 Task: Add Mini Chocolate Toffee to the cart.
Action: Mouse moved to (30, 84)
Screenshot: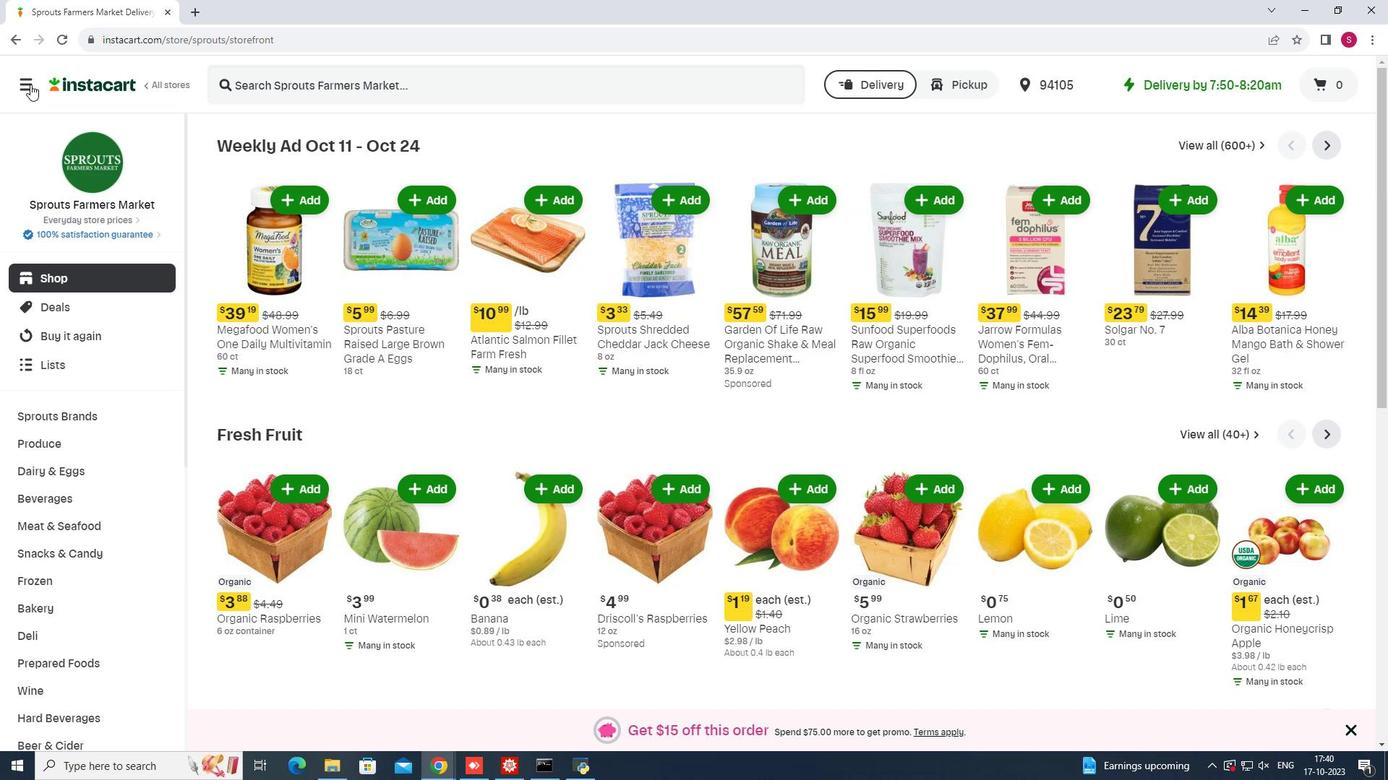 
Action: Mouse pressed left at (30, 84)
Screenshot: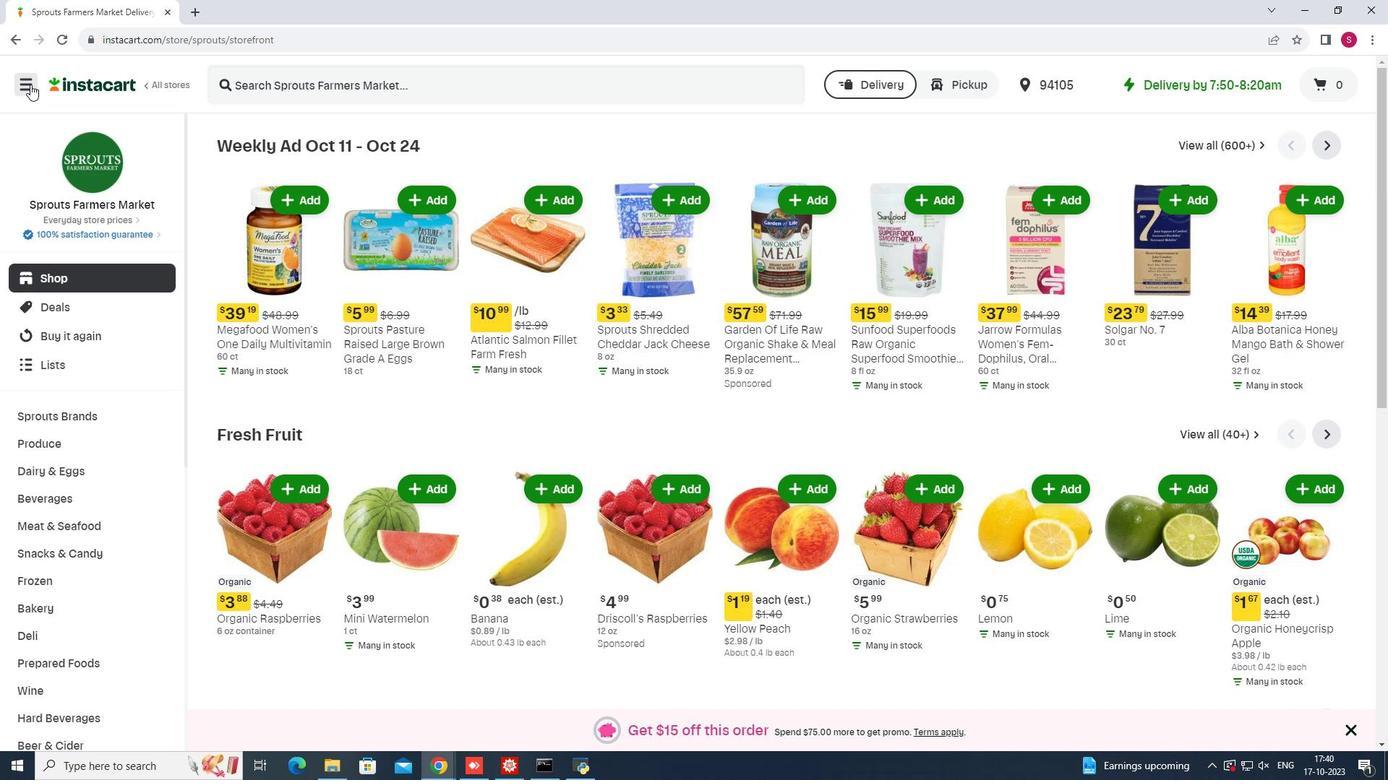 
Action: Mouse moved to (99, 389)
Screenshot: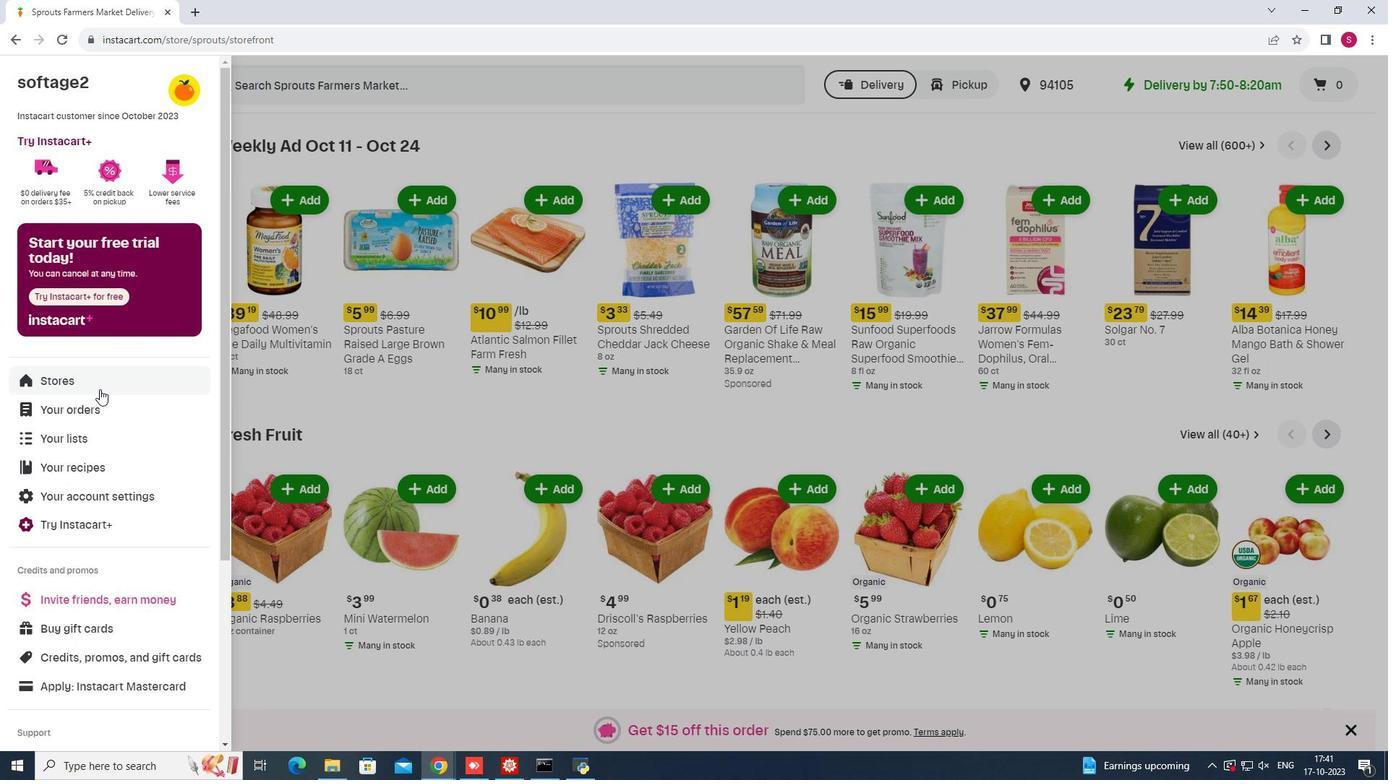 
Action: Mouse pressed left at (99, 389)
Screenshot: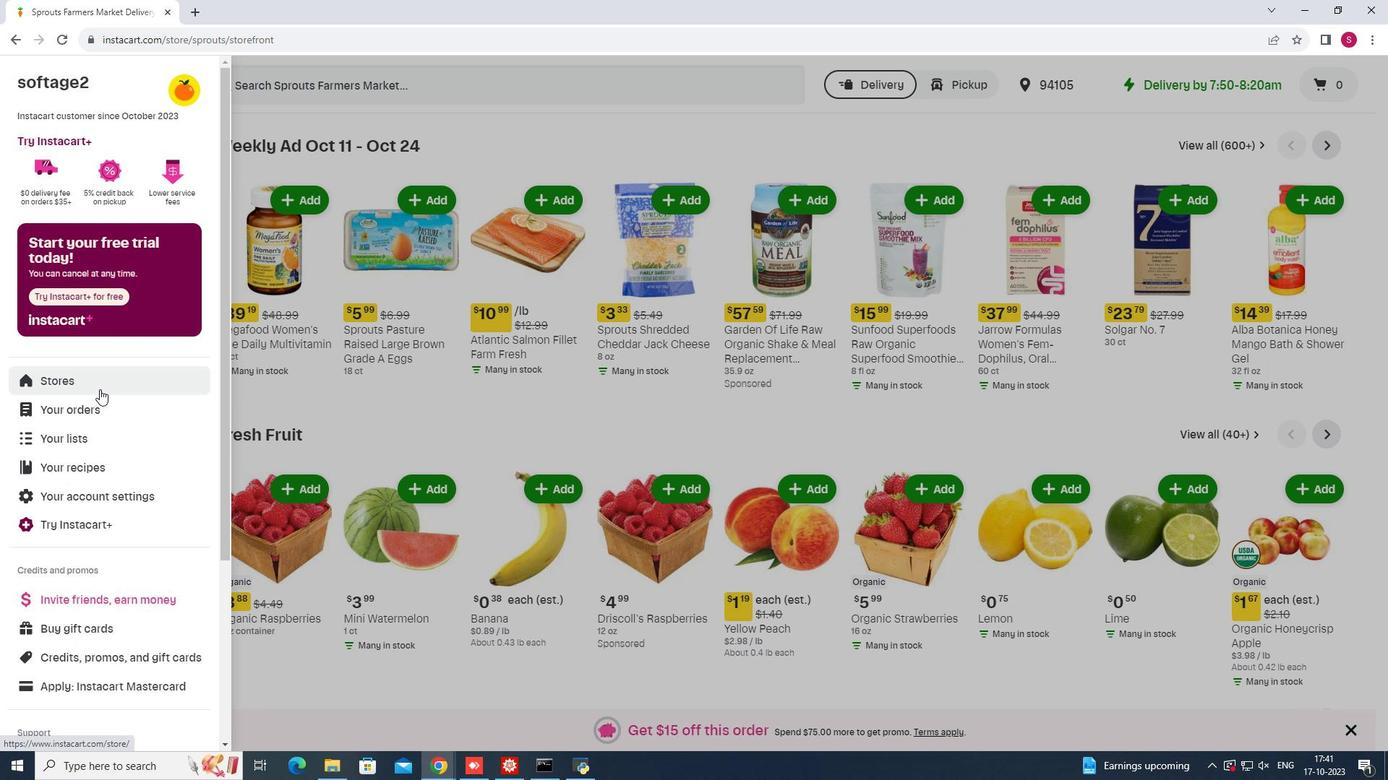 
Action: Mouse moved to (342, 136)
Screenshot: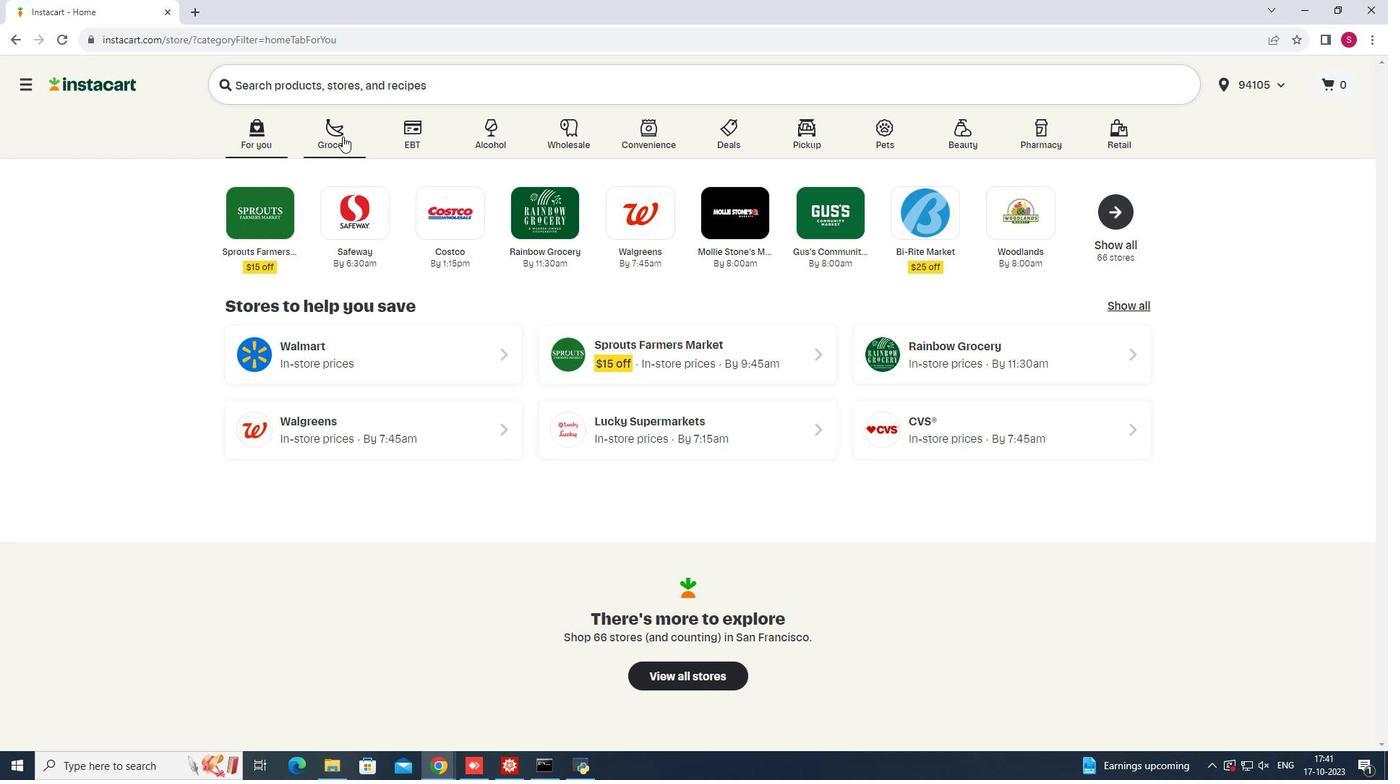 
Action: Mouse pressed left at (342, 136)
Screenshot: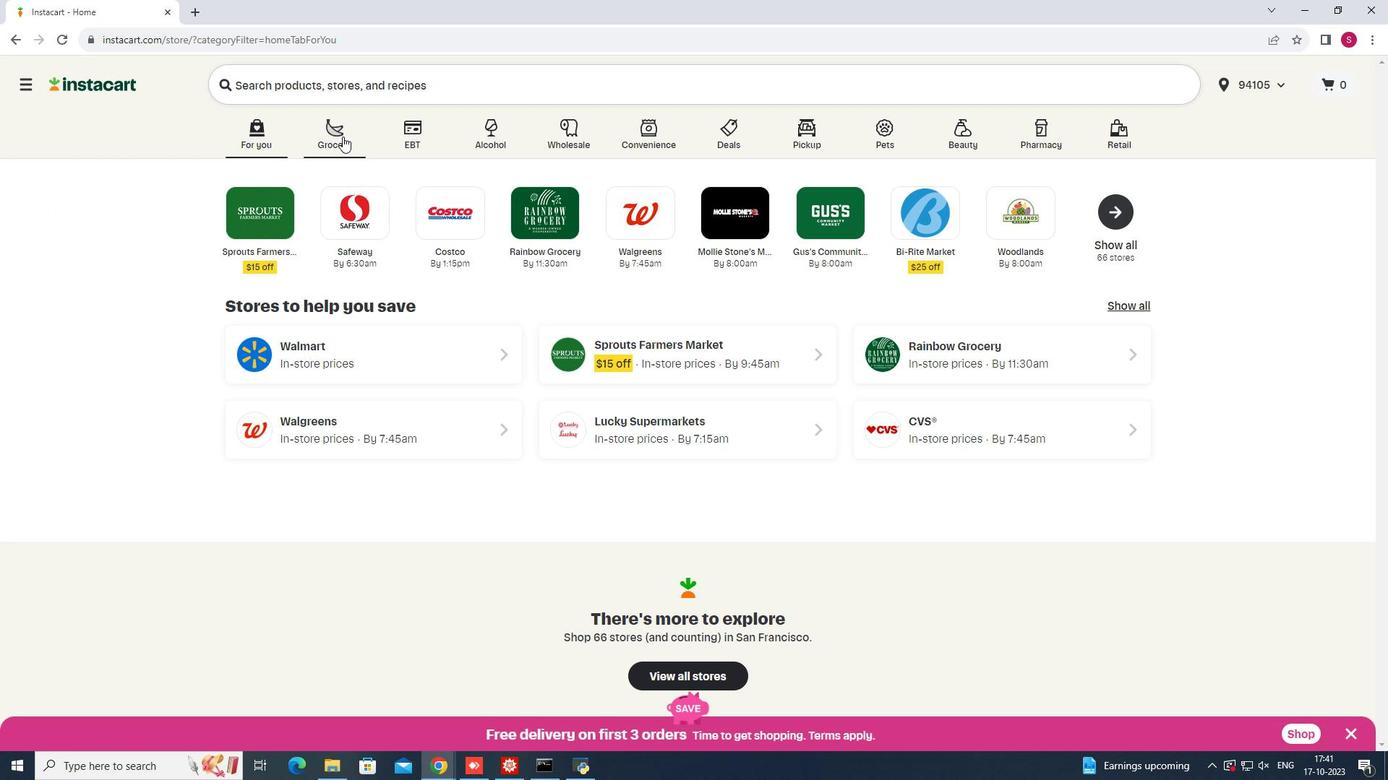 
Action: Mouse moved to (1019, 193)
Screenshot: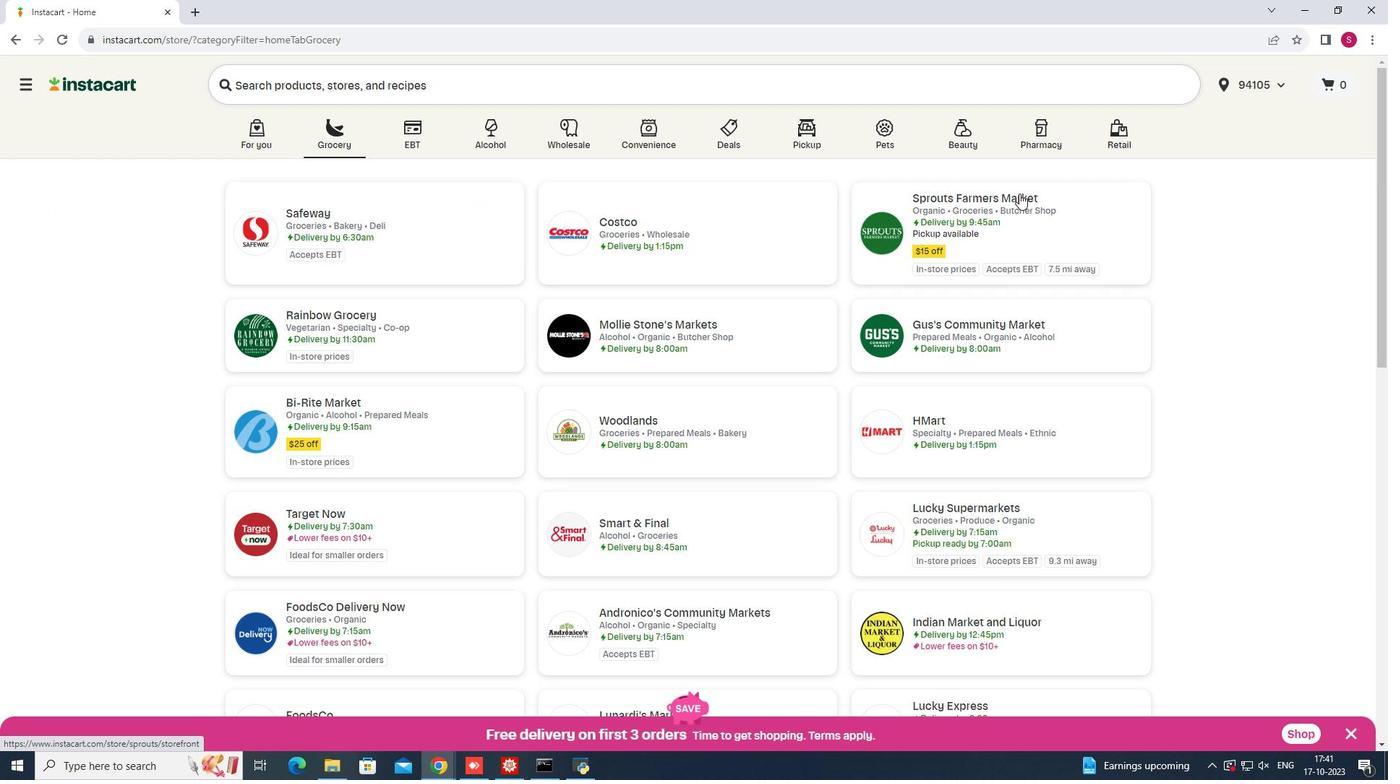 
Action: Mouse pressed left at (1019, 193)
Screenshot: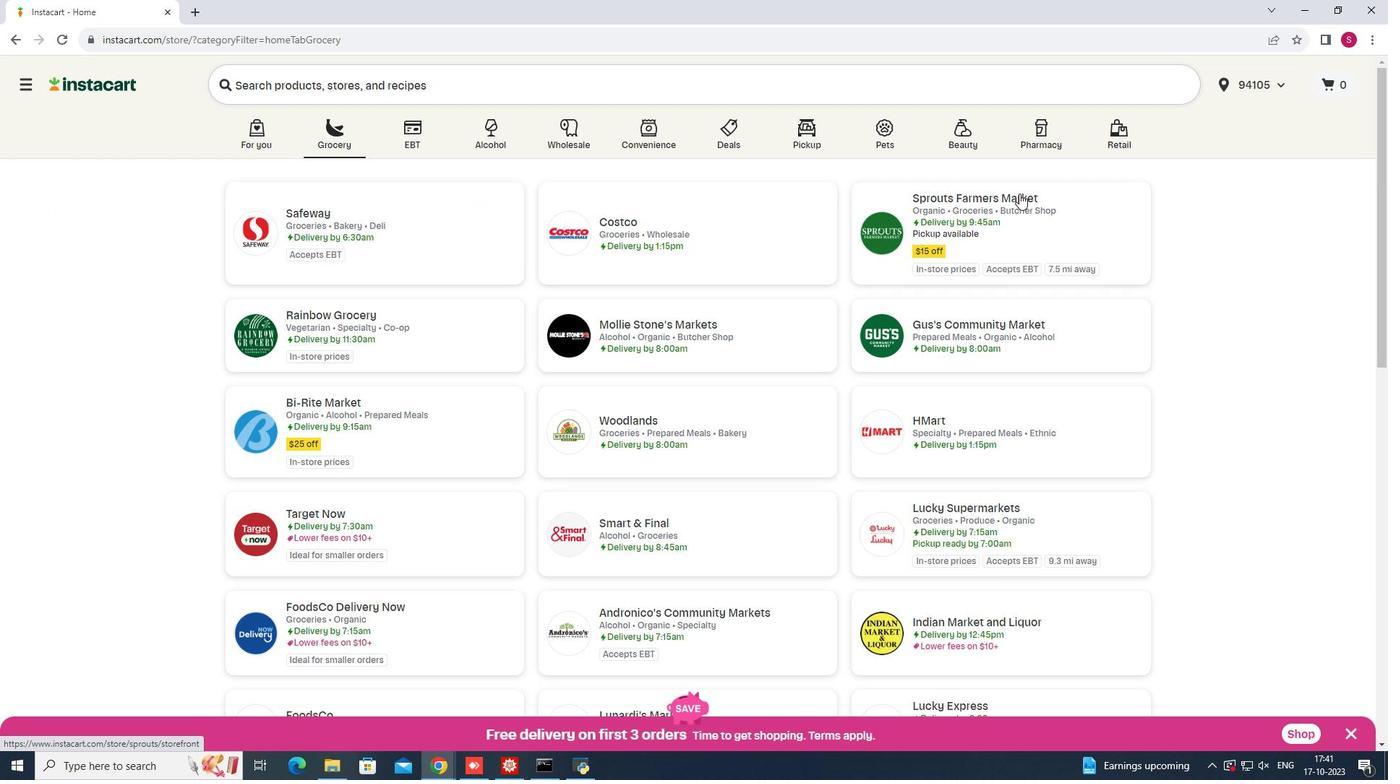 
Action: Mouse moved to (124, 551)
Screenshot: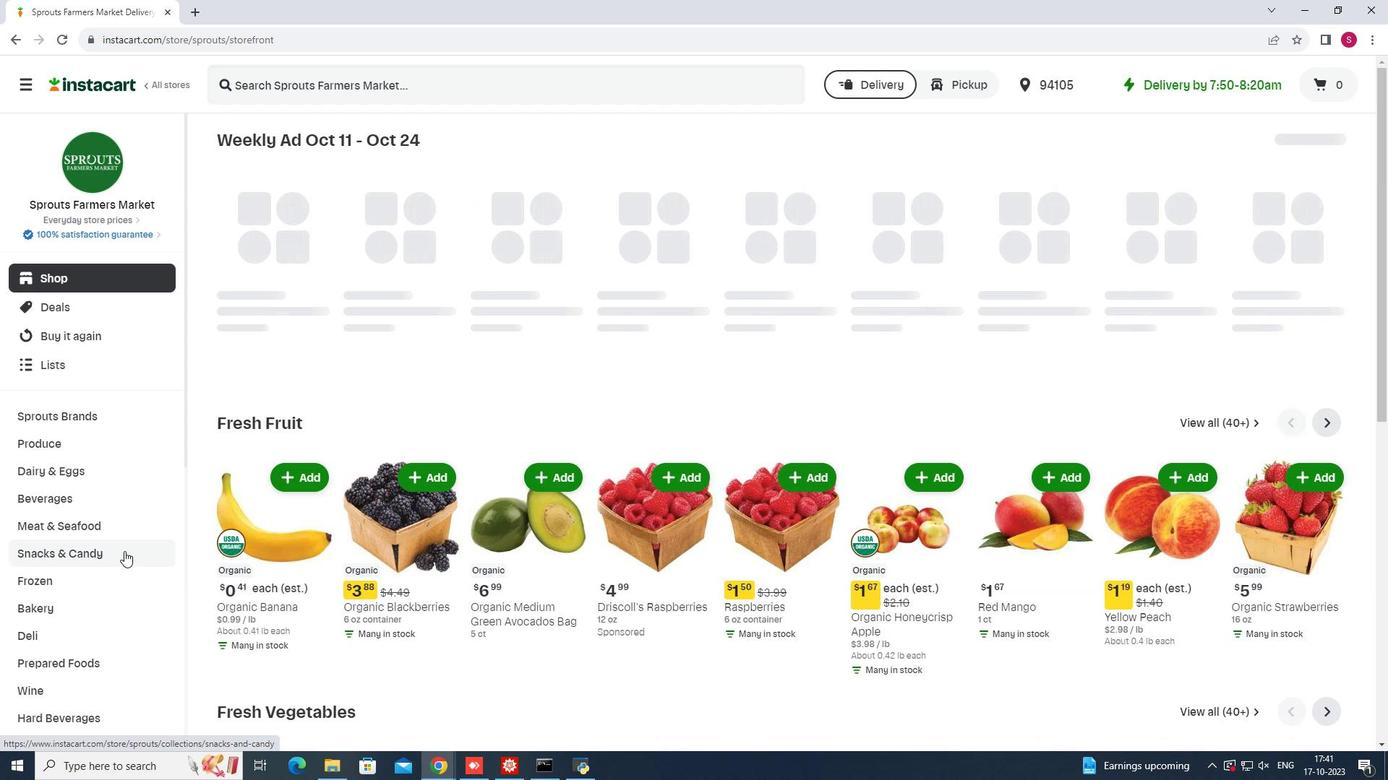 
Action: Mouse pressed left at (124, 551)
Screenshot: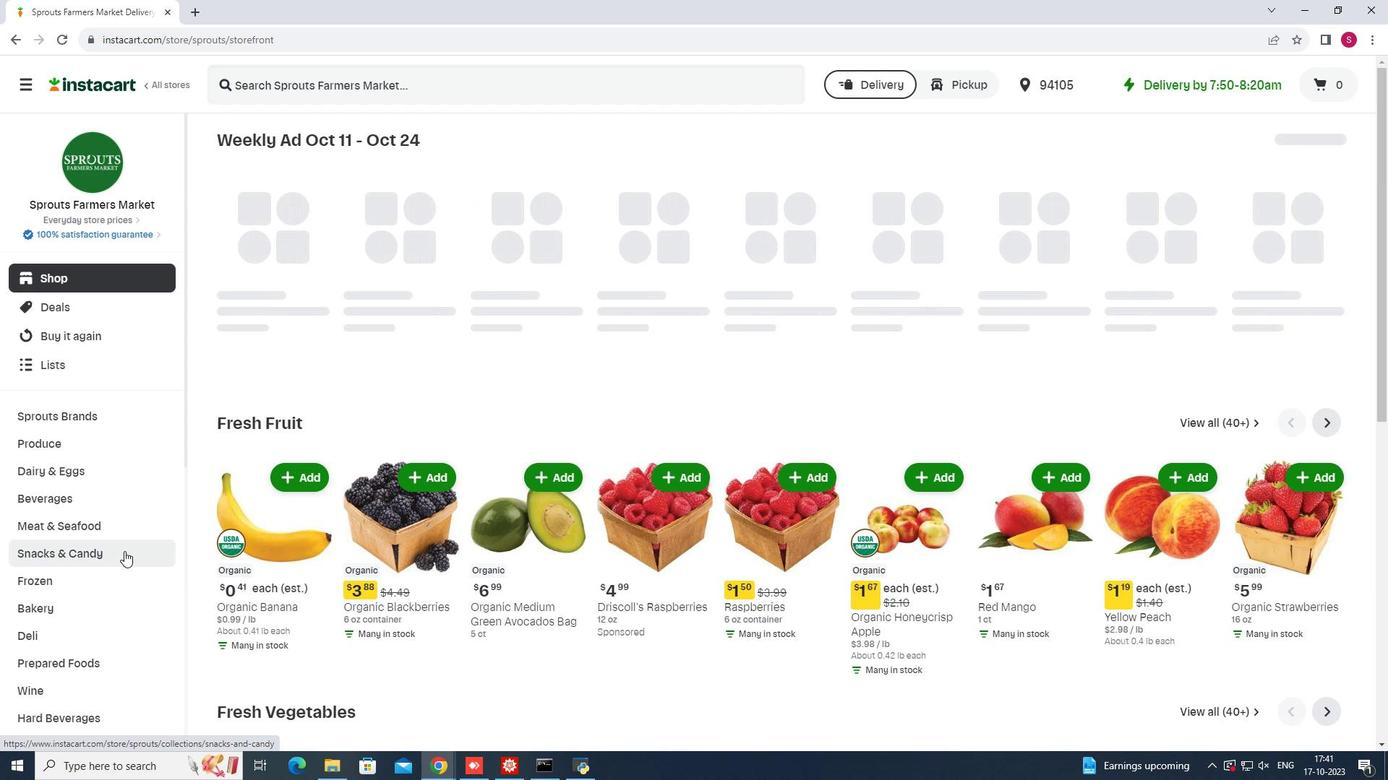 
Action: Mouse moved to (434, 180)
Screenshot: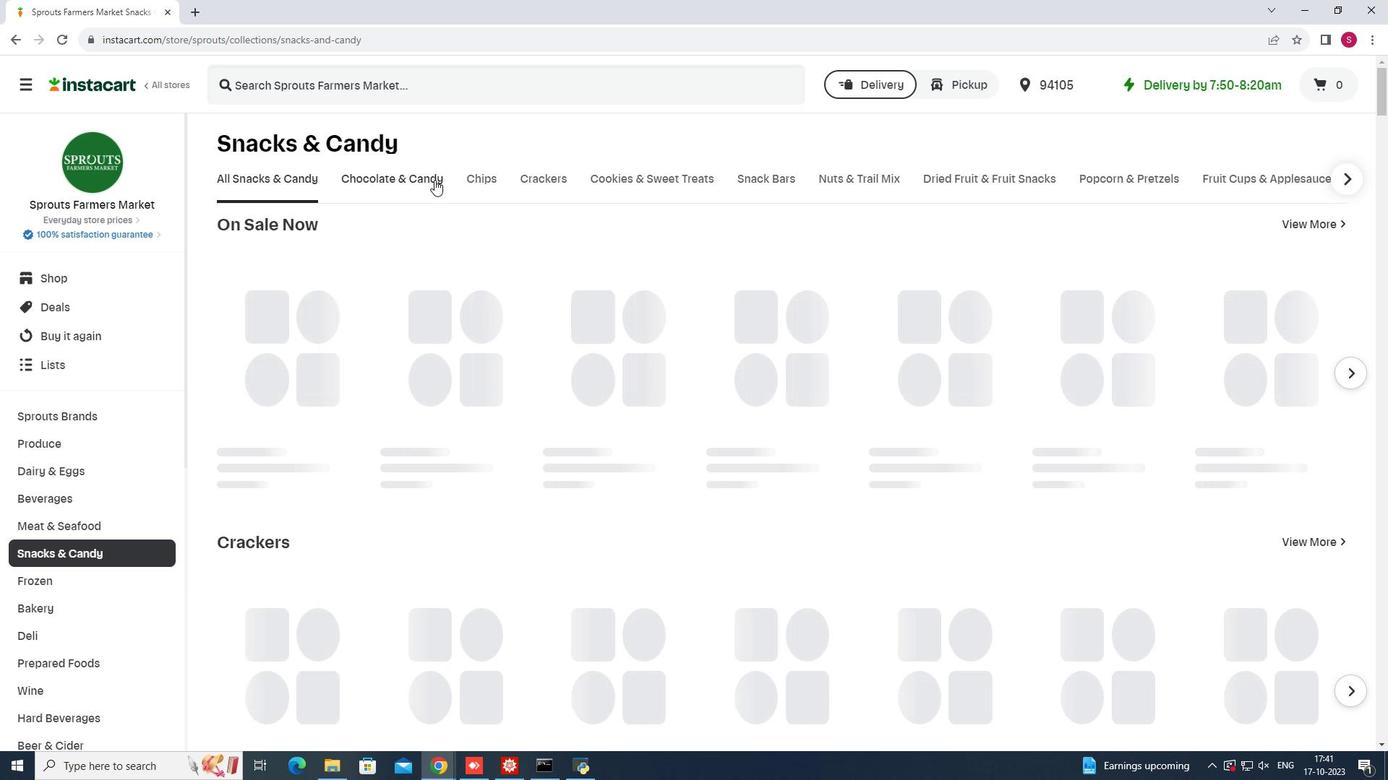 
Action: Mouse pressed left at (434, 180)
Screenshot: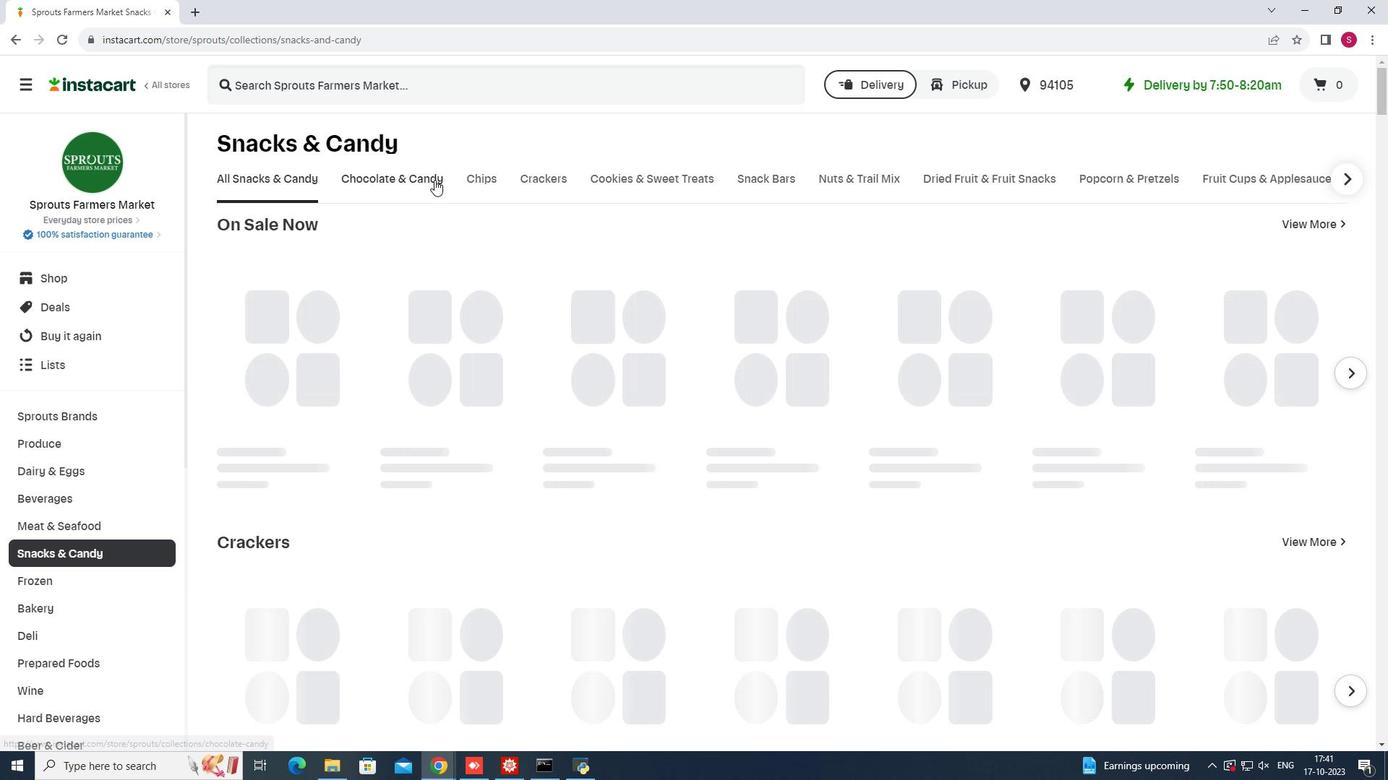 
Action: Mouse moved to (367, 242)
Screenshot: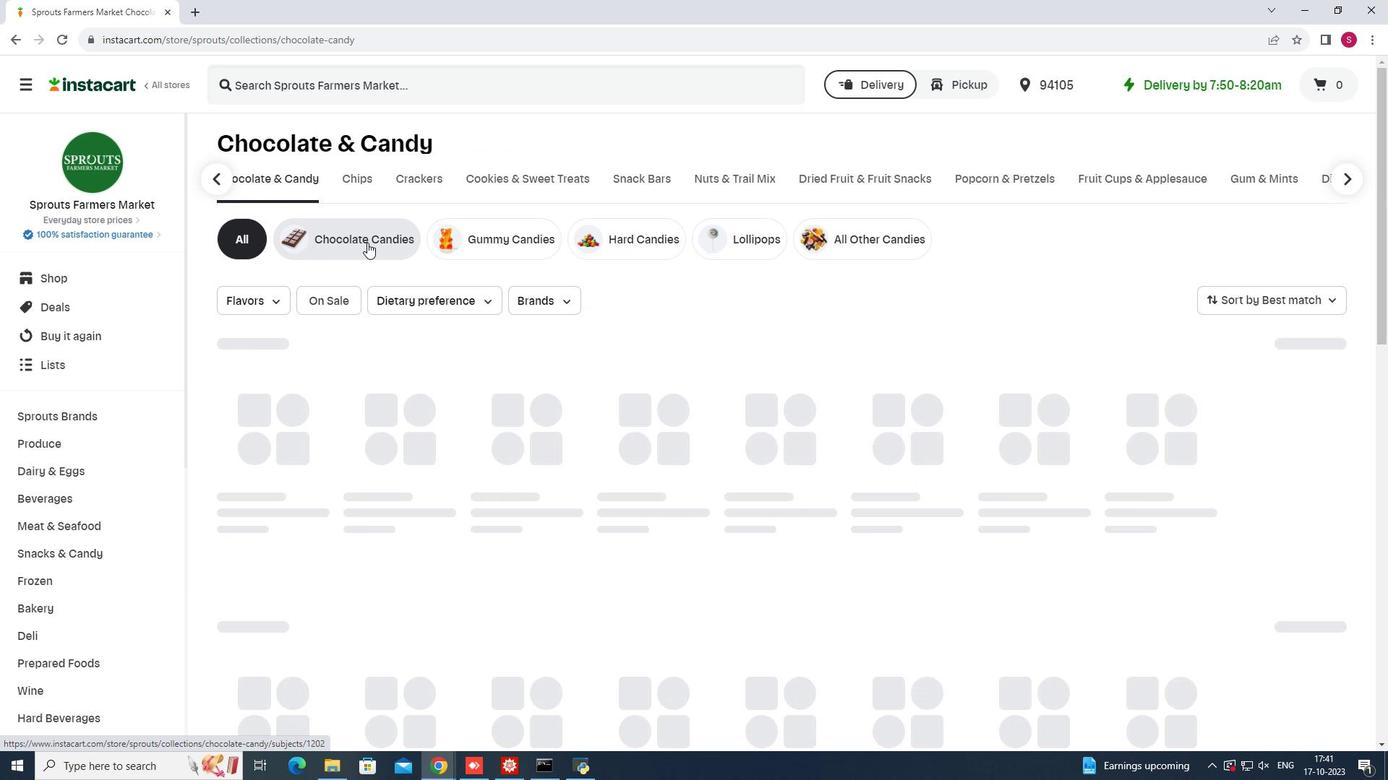 
Action: Mouse pressed left at (367, 242)
Screenshot: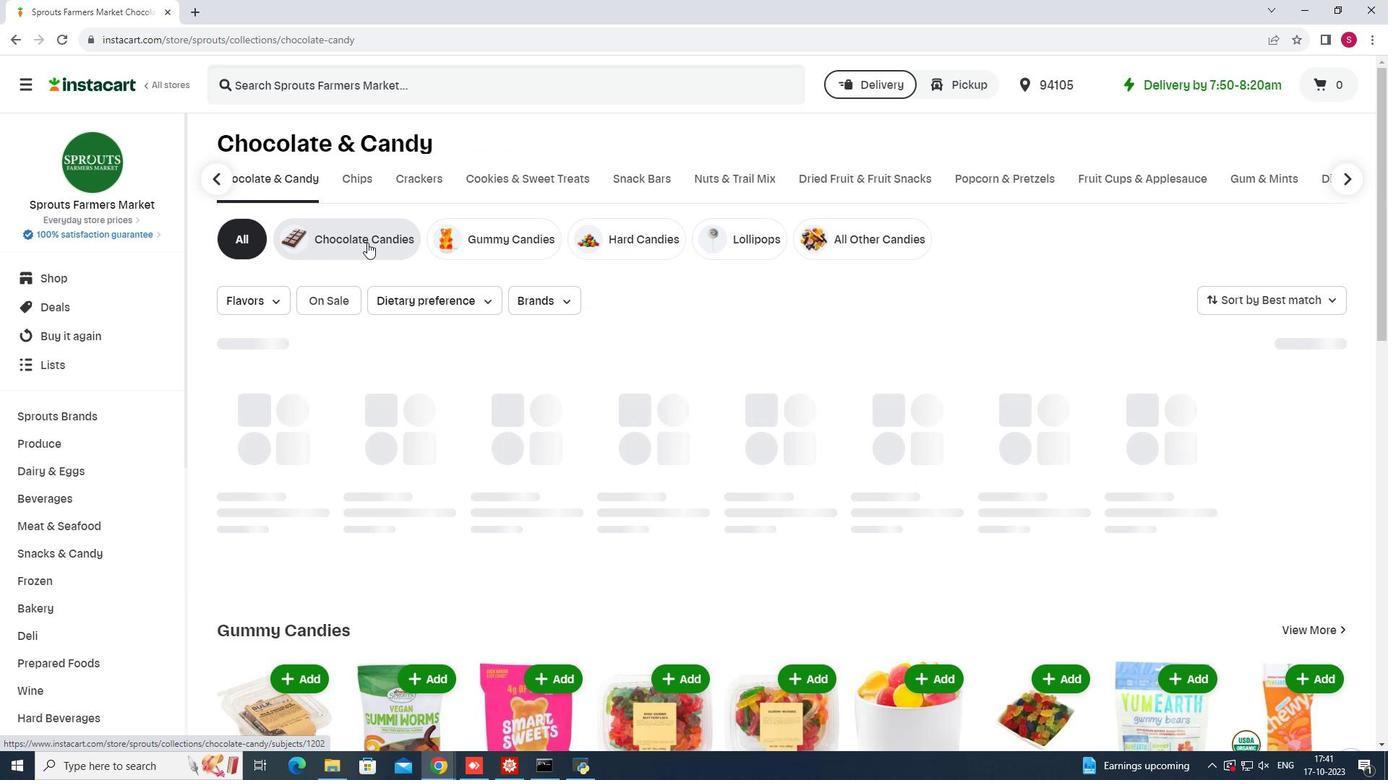 
Action: Mouse moved to (501, 85)
Screenshot: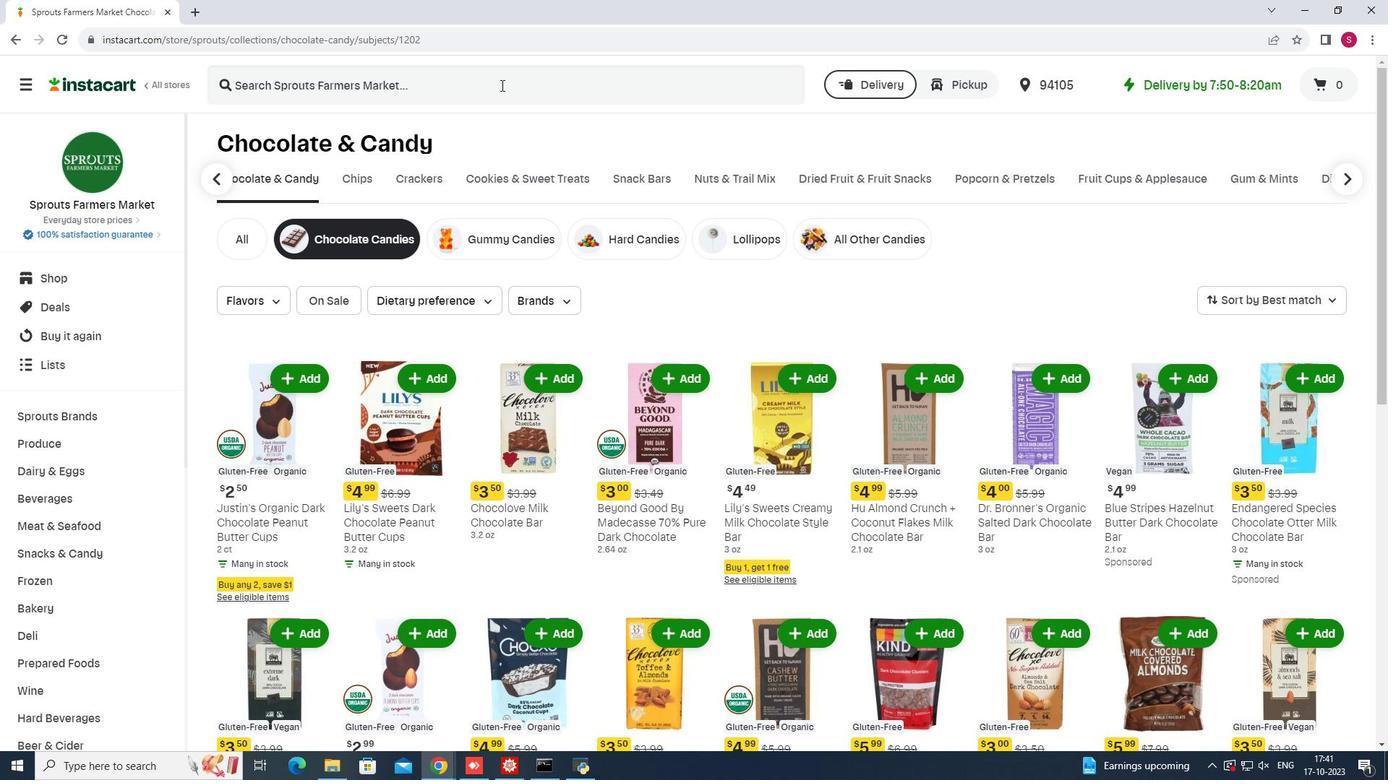 
Action: Mouse pressed left at (501, 85)
Screenshot: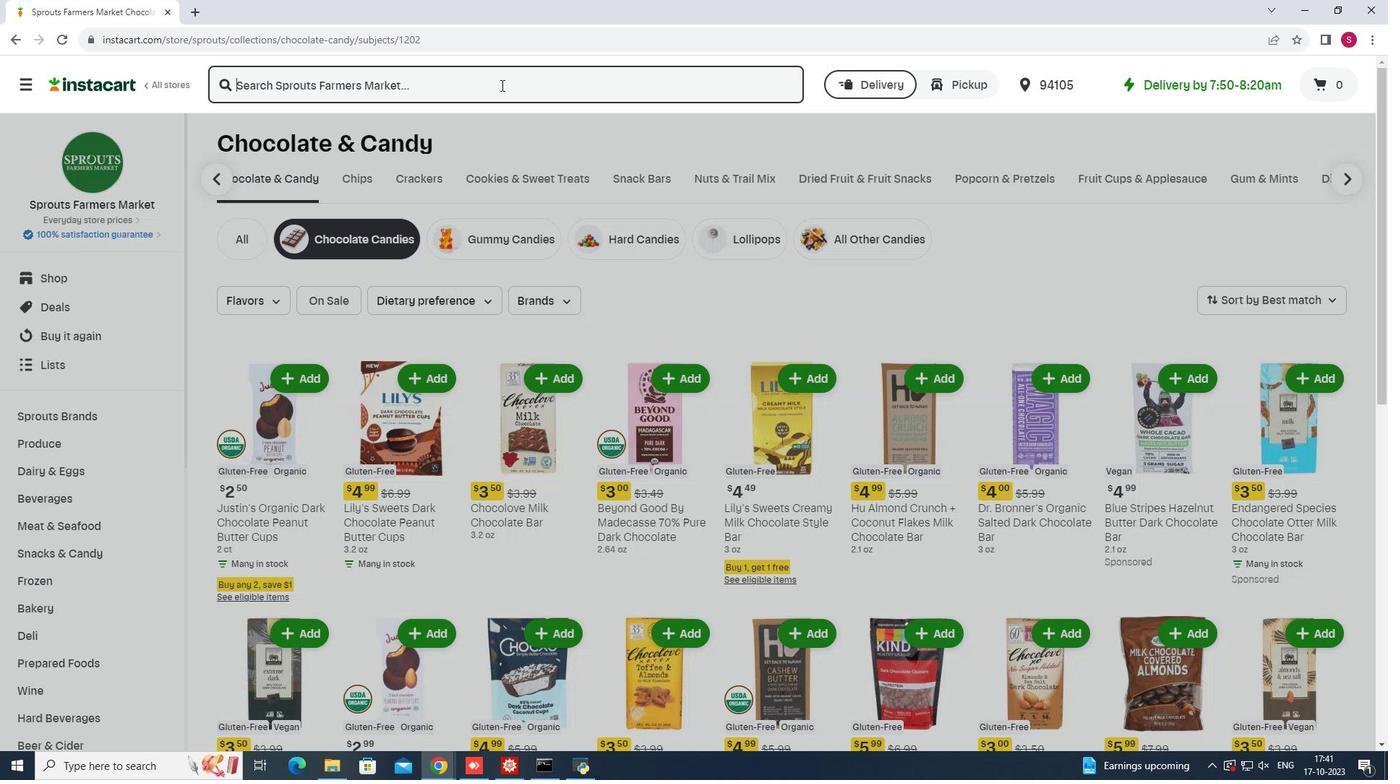 
Action: Key pressed <Key.shift>Mini<Key.space><Key.shift>Chocolate<Key.space><Key.shift>Toffee<Key.enter>
Screenshot: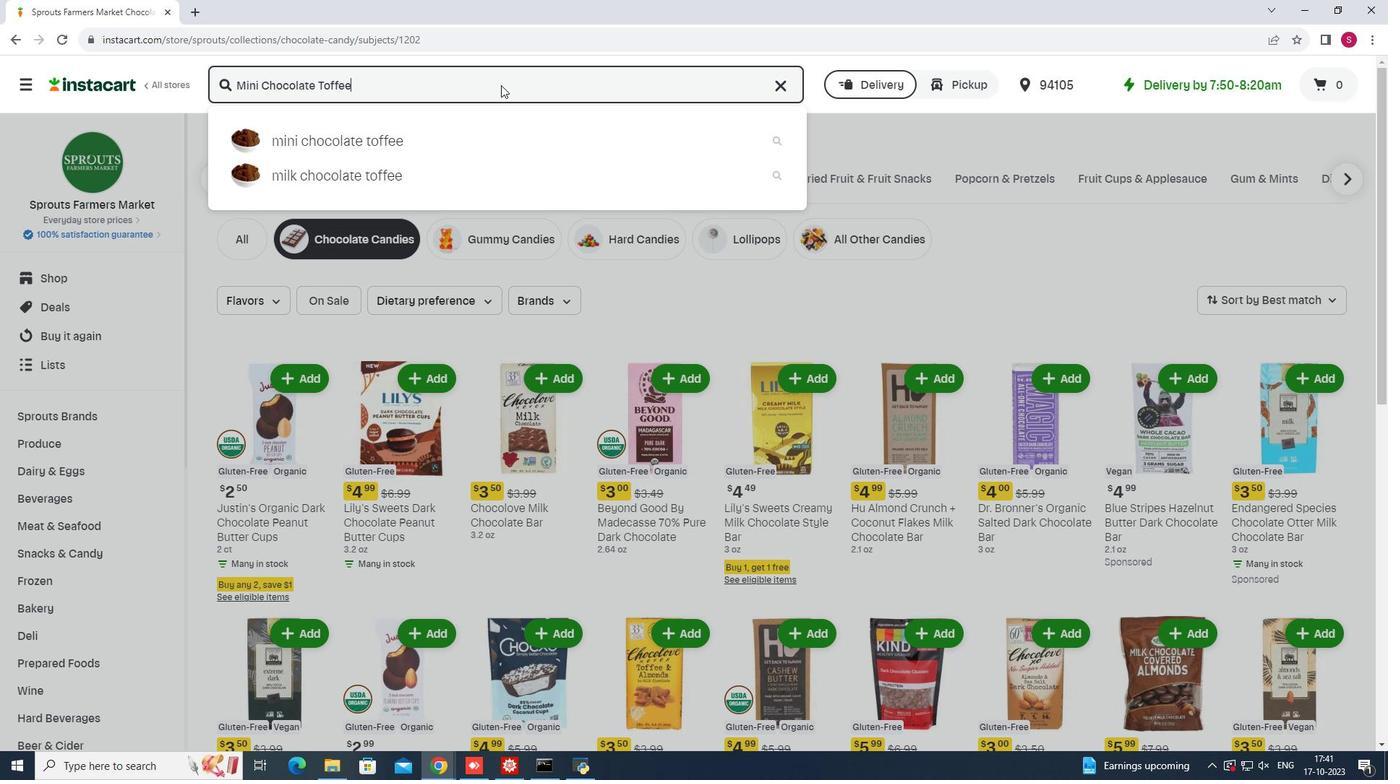 
Action: Mouse moved to (617, 232)
Screenshot: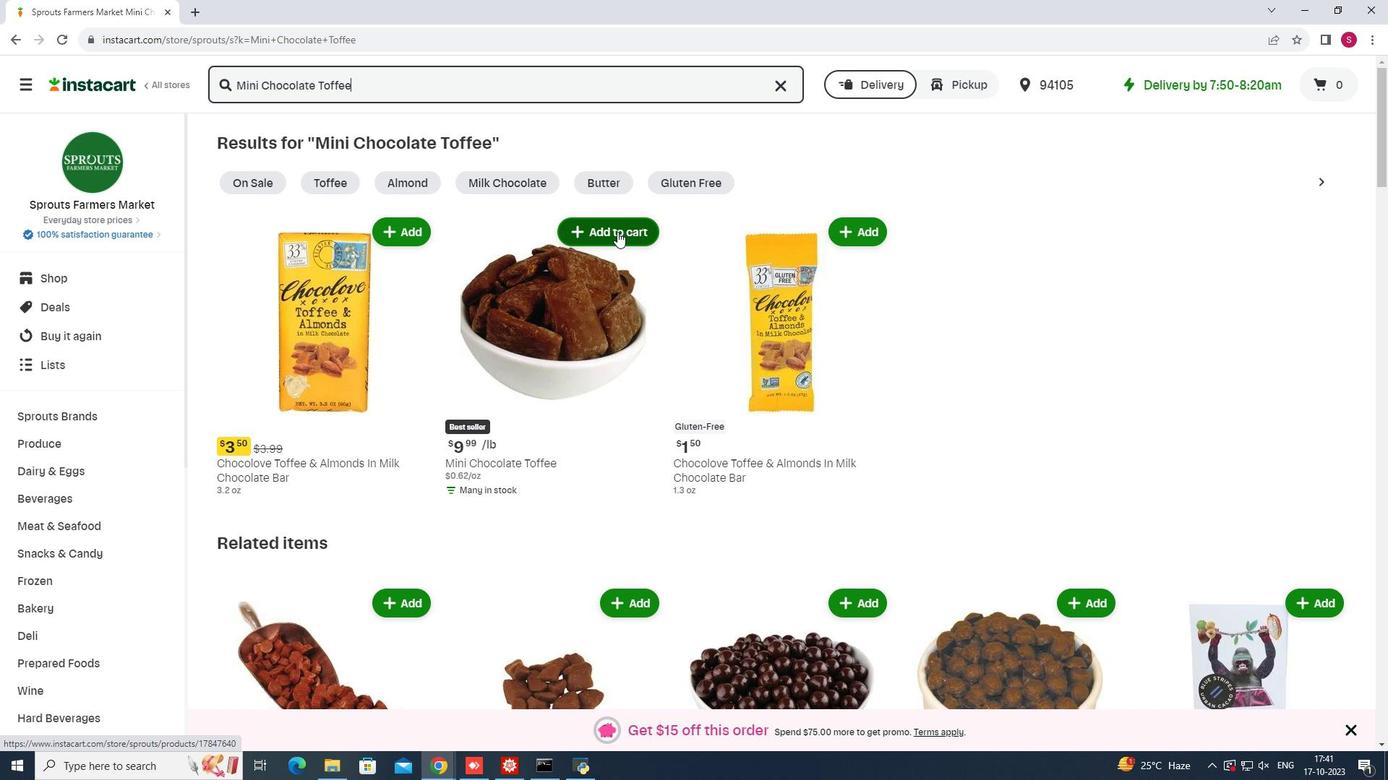 
Action: Mouse pressed left at (617, 232)
Screenshot: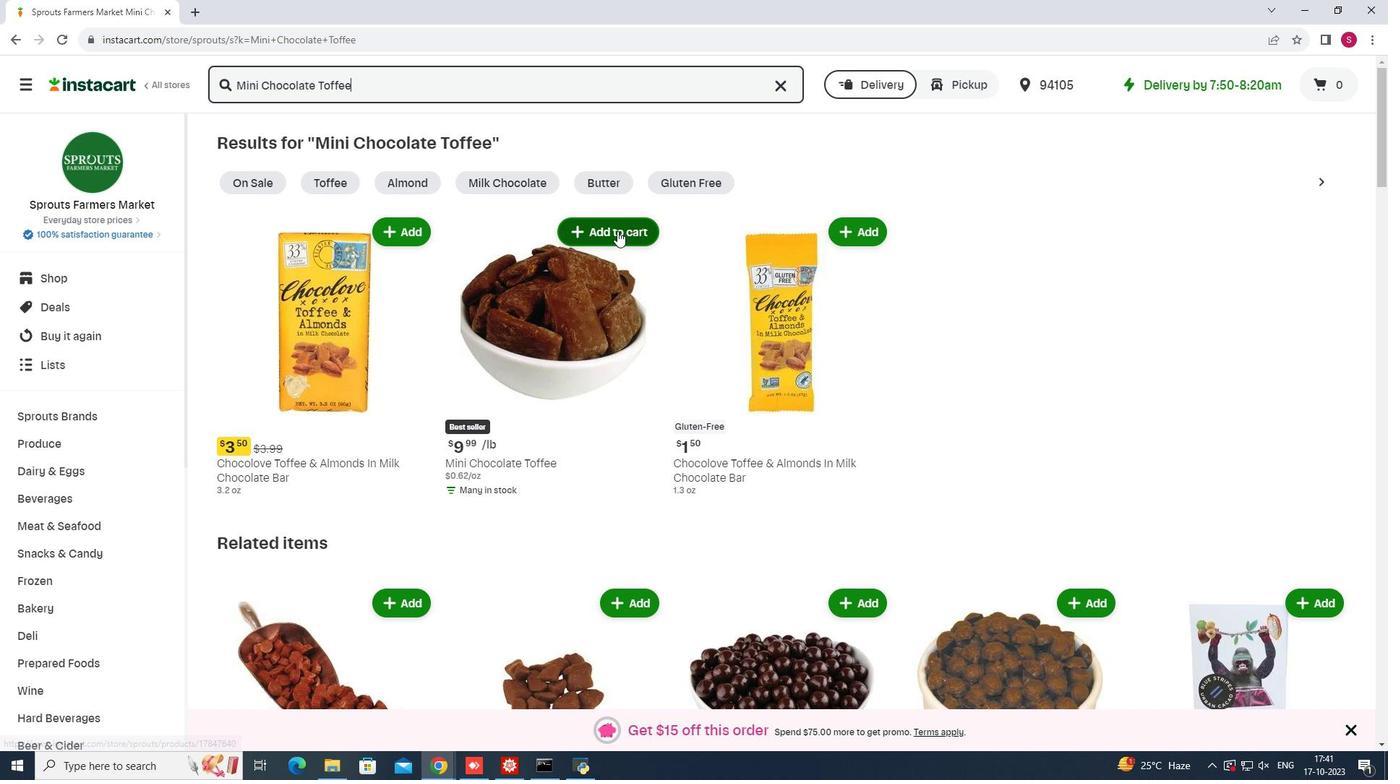 
Action: Mouse moved to (1016, 255)
Screenshot: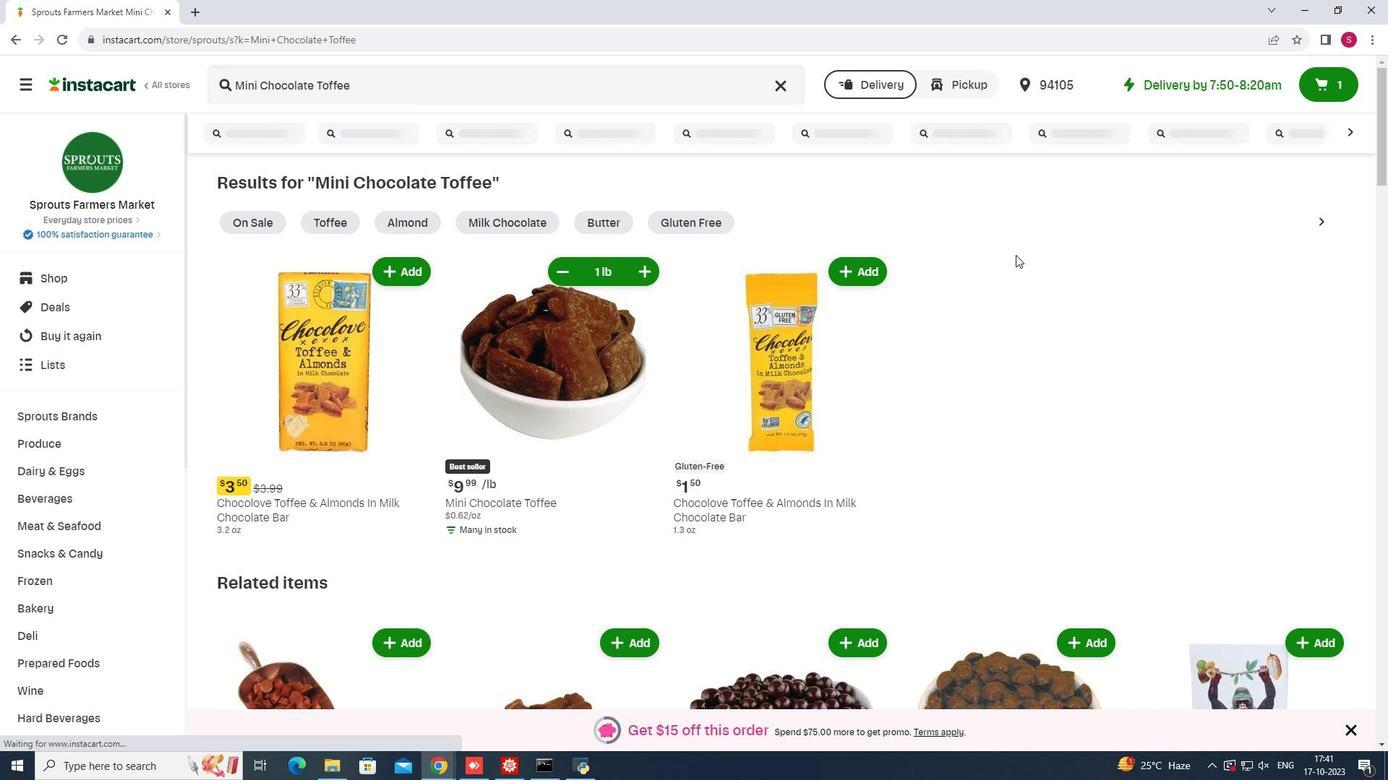 
